 Task: Select the education as the cause.
Action: Mouse moved to (641, 62)
Screenshot: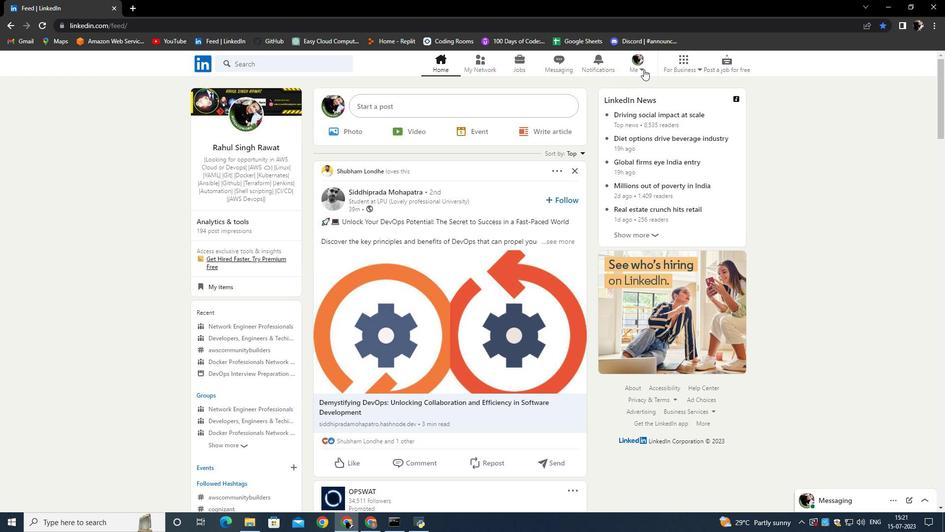 
Action: Mouse pressed left at (641, 62)
Screenshot: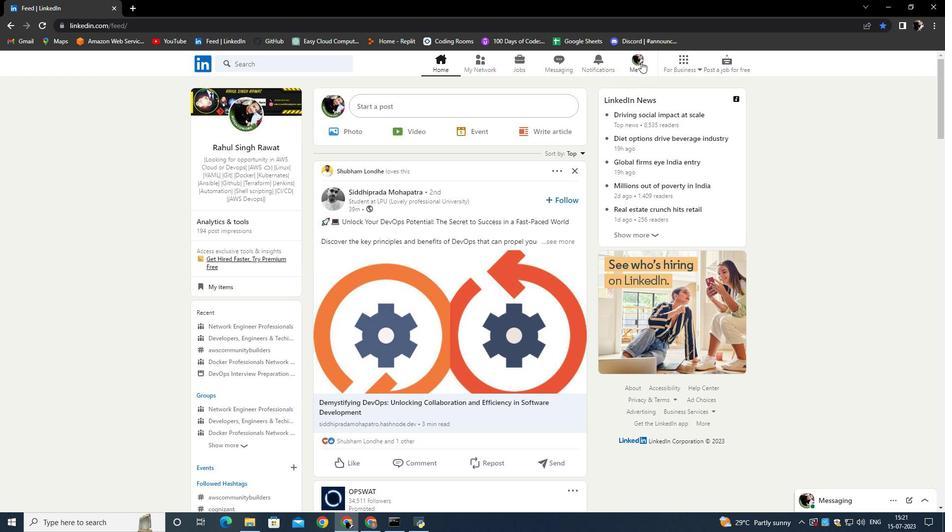 
Action: Mouse moved to (578, 187)
Screenshot: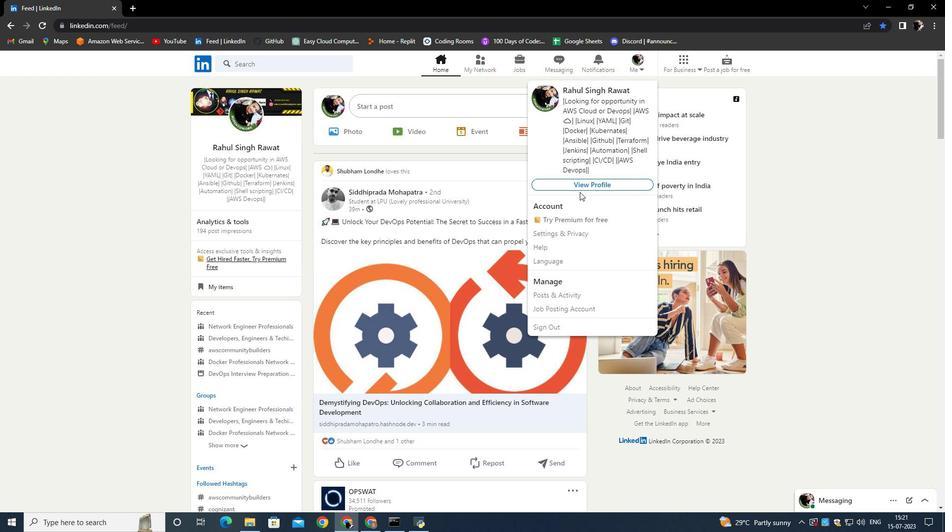 
Action: Mouse pressed left at (578, 187)
Screenshot: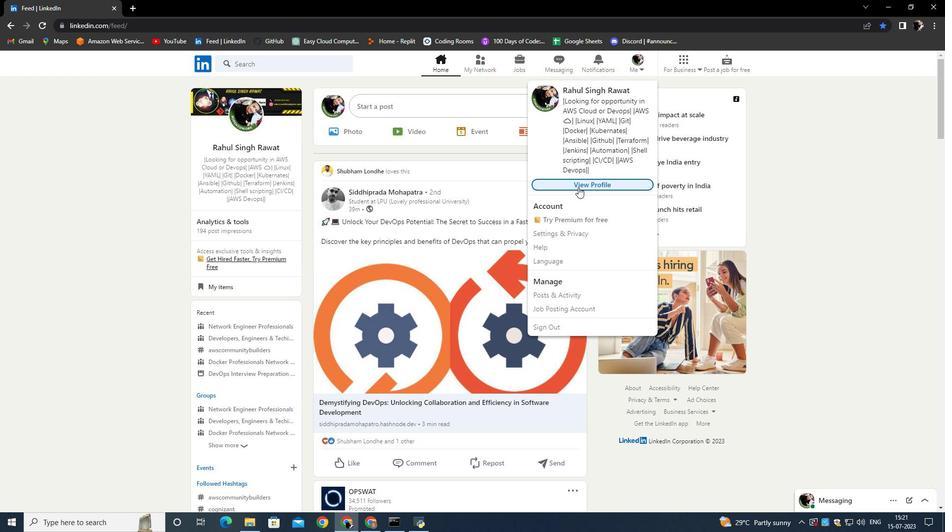 
Action: Mouse moved to (313, 373)
Screenshot: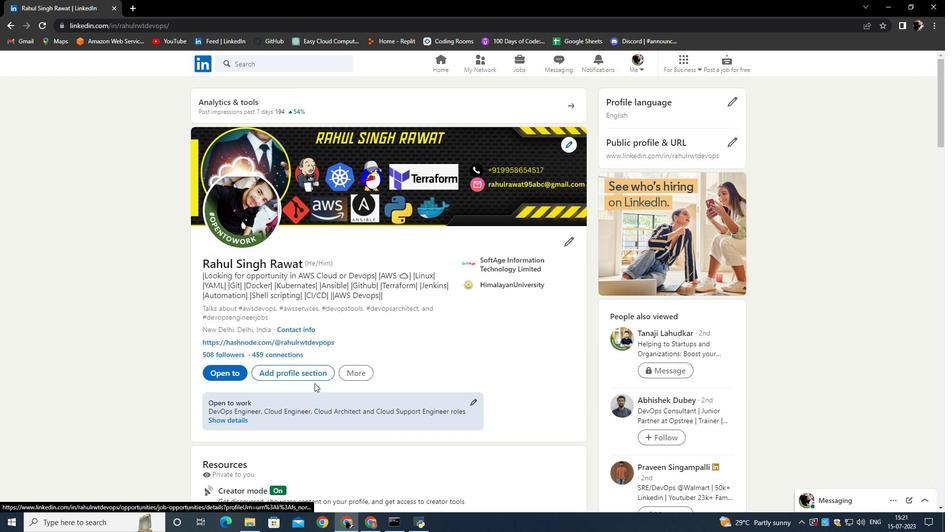 
Action: Mouse pressed left at (313, 373)
Screenshot: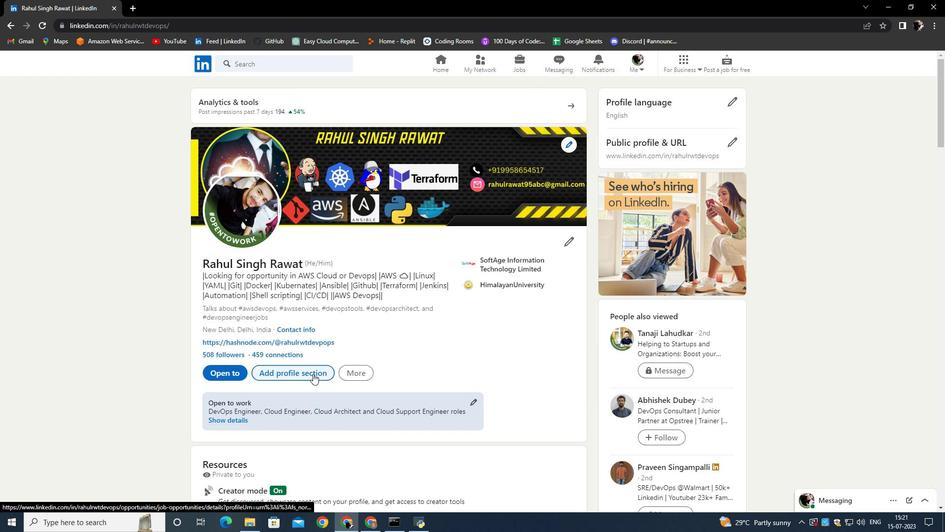 
Action: Mouse moved to (379, 275)
Screenshot: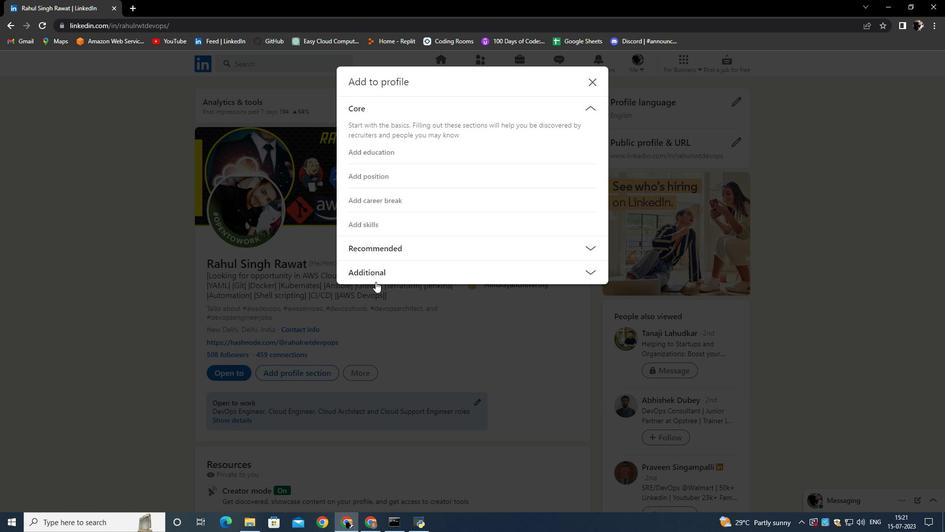 
Action: Mouse pressed left at (379, 275)
Screenshot: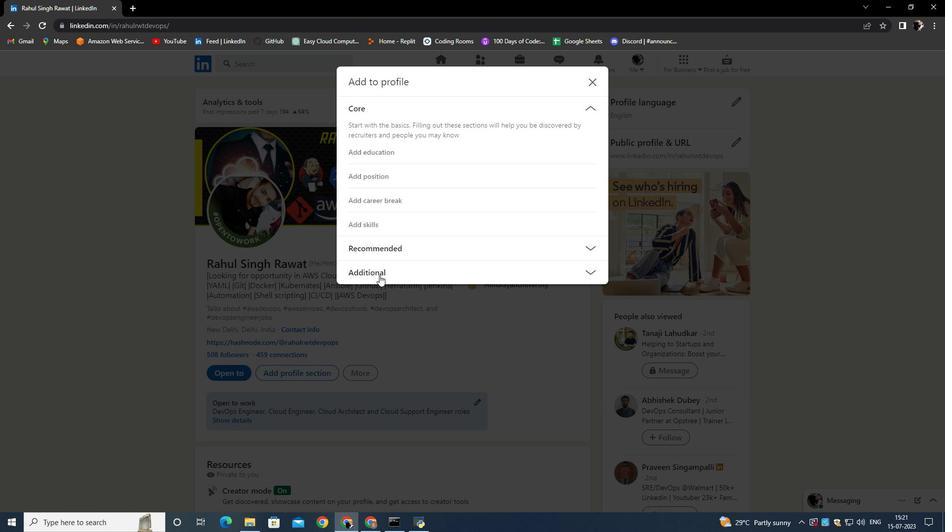 
Action: Mouse moved to (367, 372)
Screenshot: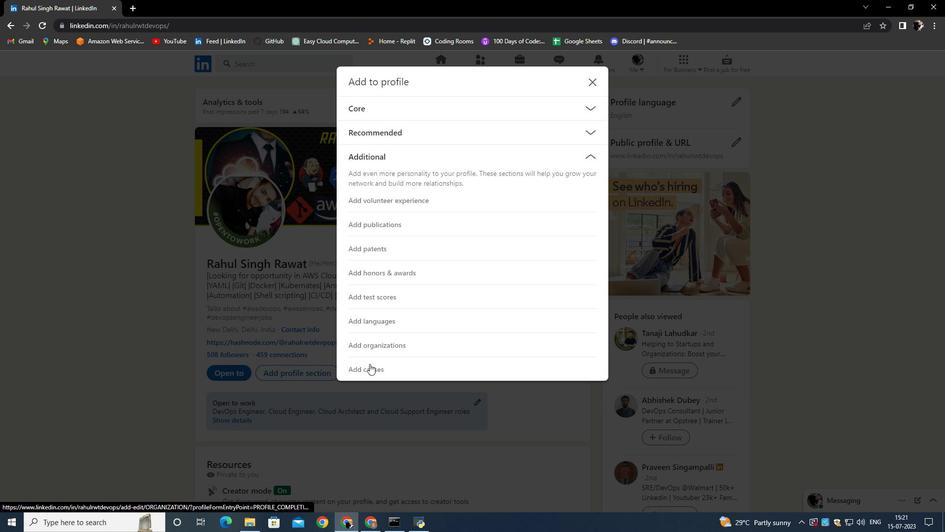 
Action: Mouse pressed left at (367, 372)
Screenshot: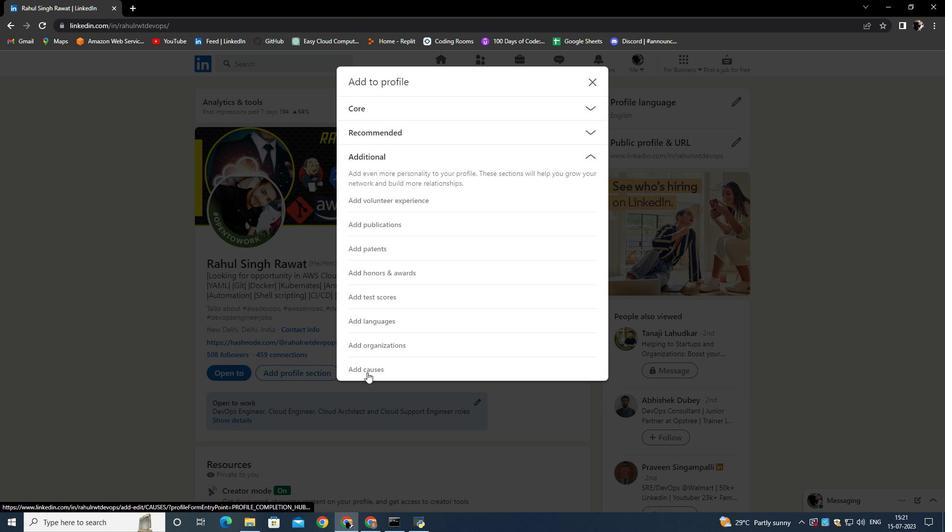 
Action: Mouse moved to (307, 236)
Screenshot: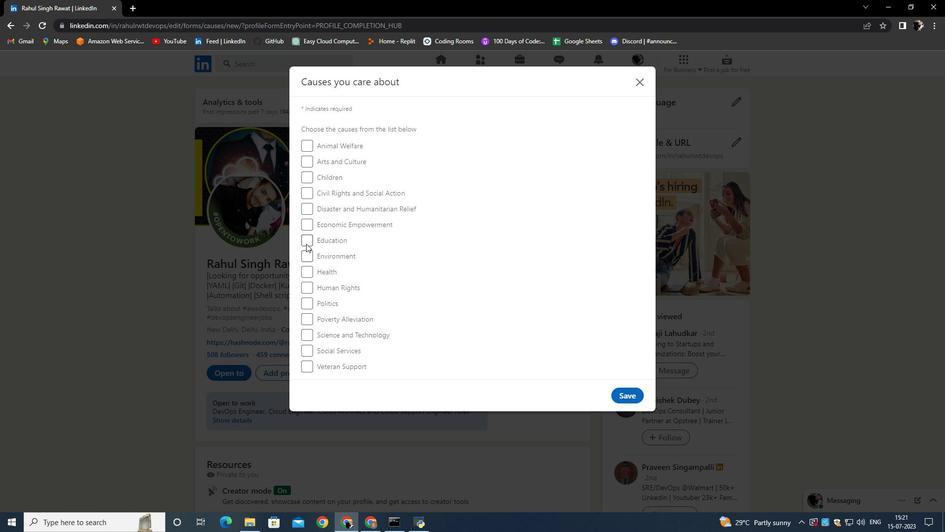 
Action: Mouse pressed left at (307, 236)
Screenshot: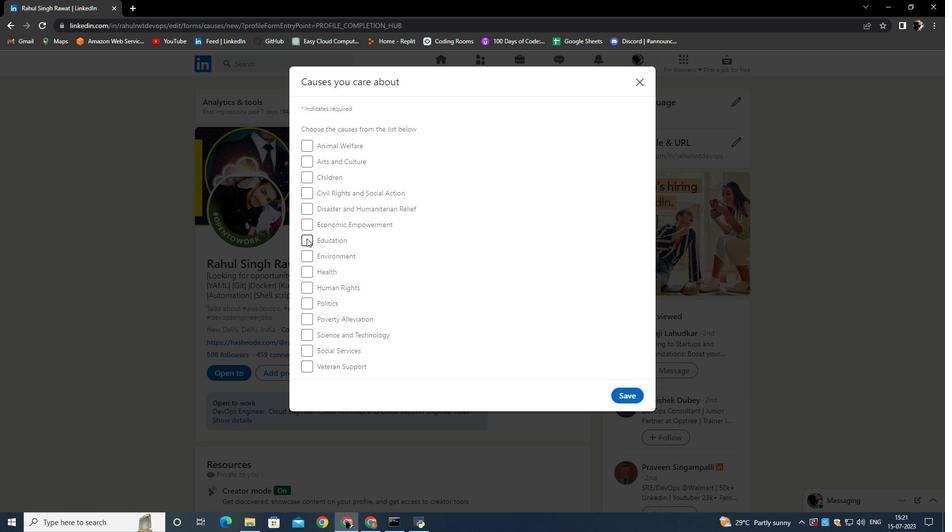 
Action: Mouse moved to (413, 260)
Screenshot: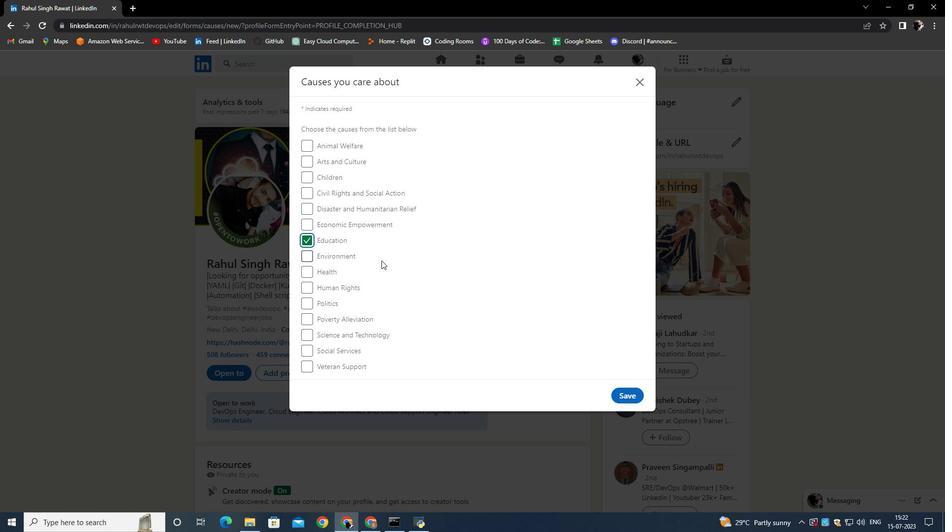 
Action: Mouse pressed left at (413, 260)
Screenshot: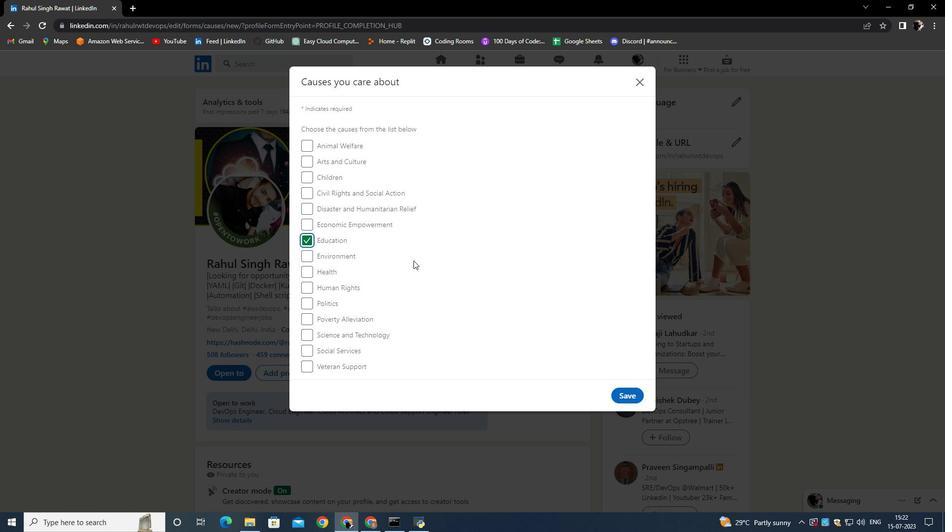 
